 Task: Add the task  Implement a new cloud-based payroll system for a company to the section Code Standardization Sprint in the project AgileNimbus and add a Due Date to the respective task as 2024/03/05
Action: Mouse moved to (685, 353)
Screenshot: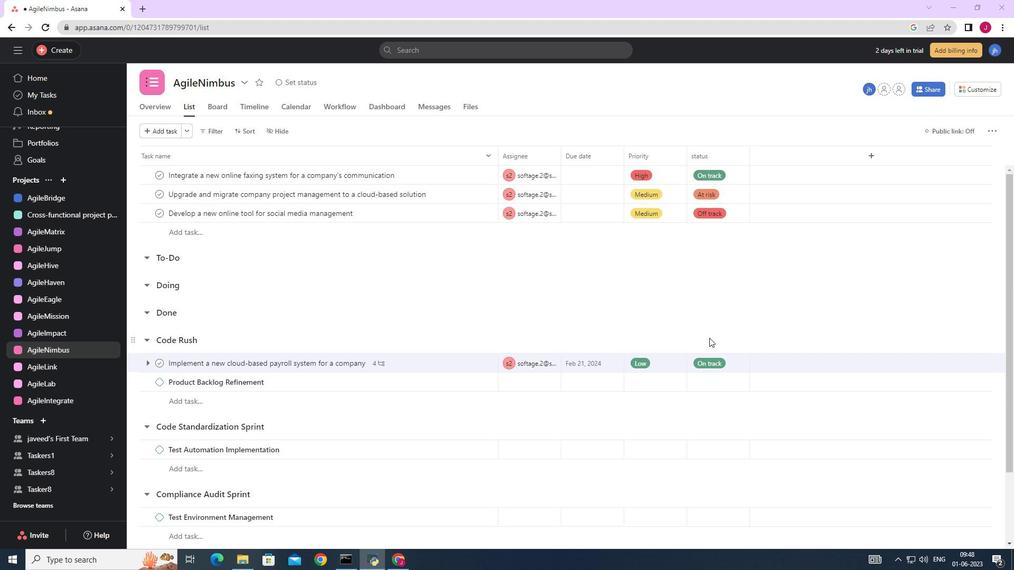 
Action: Mouse scrolled (685, 352) with delta (0, 0)
Screenshot: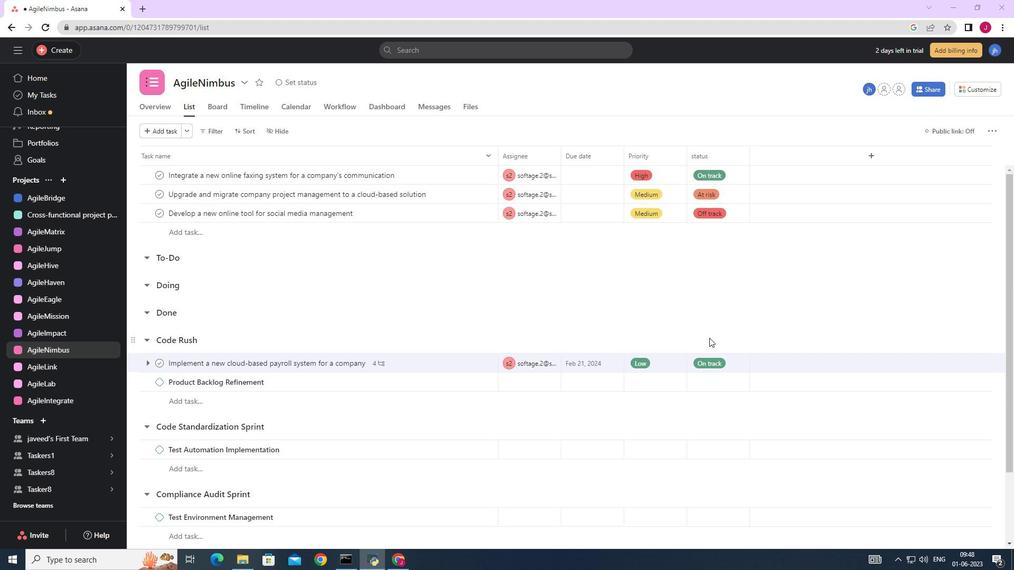 
Action: Mouse moved to (683, 353)
Screenshot: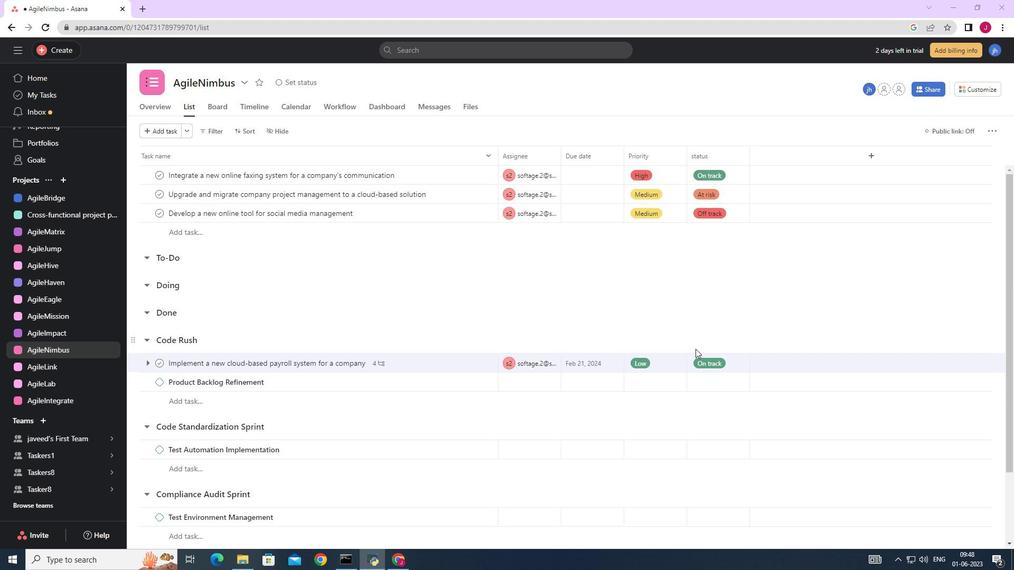 
Action: Mouse scrolled (683, 352) with delta (0, 0)
Screenshot: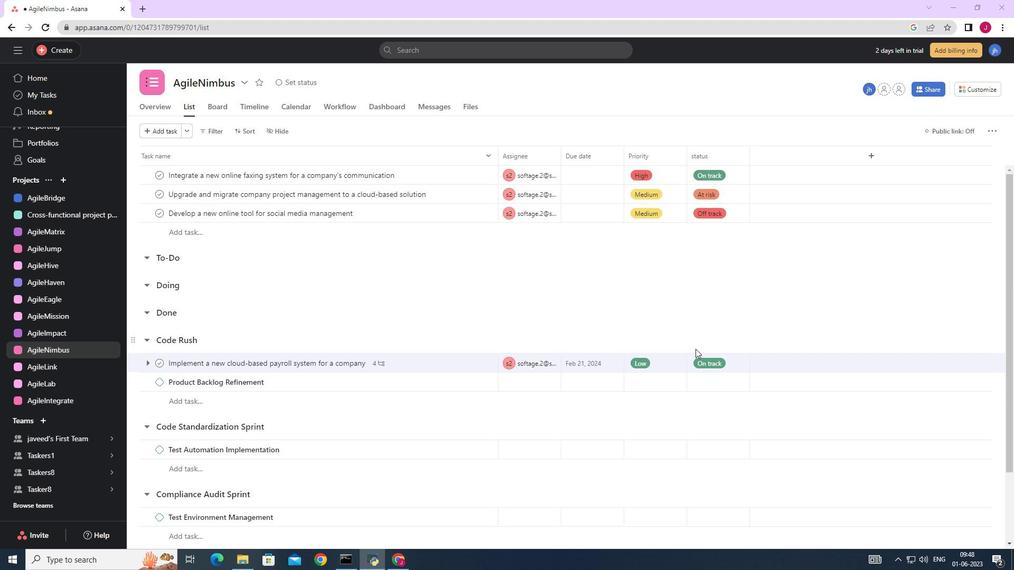 
Action: Mouse moved to (683, 353)
Screenshot: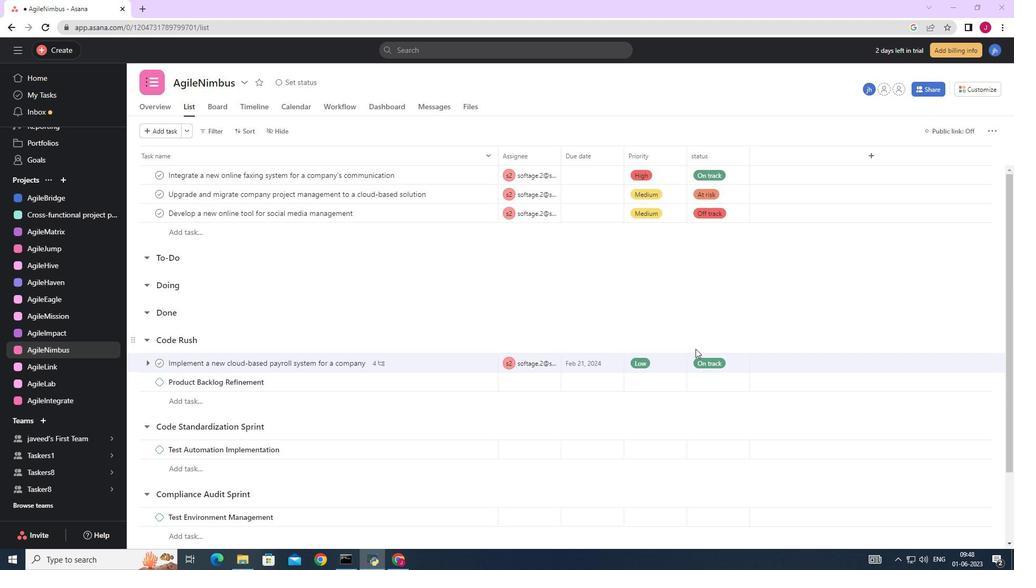 
Action: Mouse scrolled (683, 352) with delta (0, 0)
Screenshot: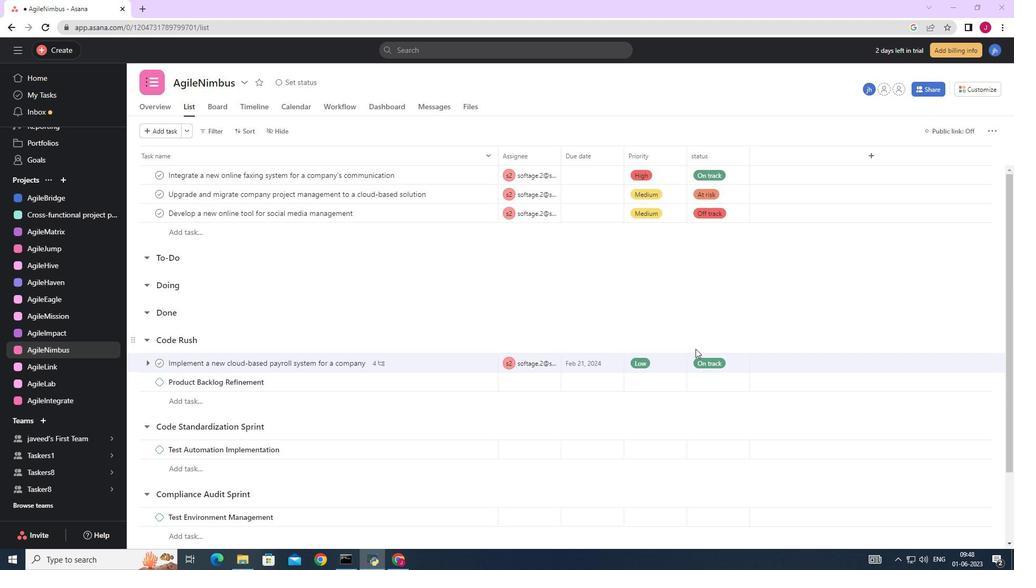 
Action: Mouse moved to (681, 353)
Screenshot: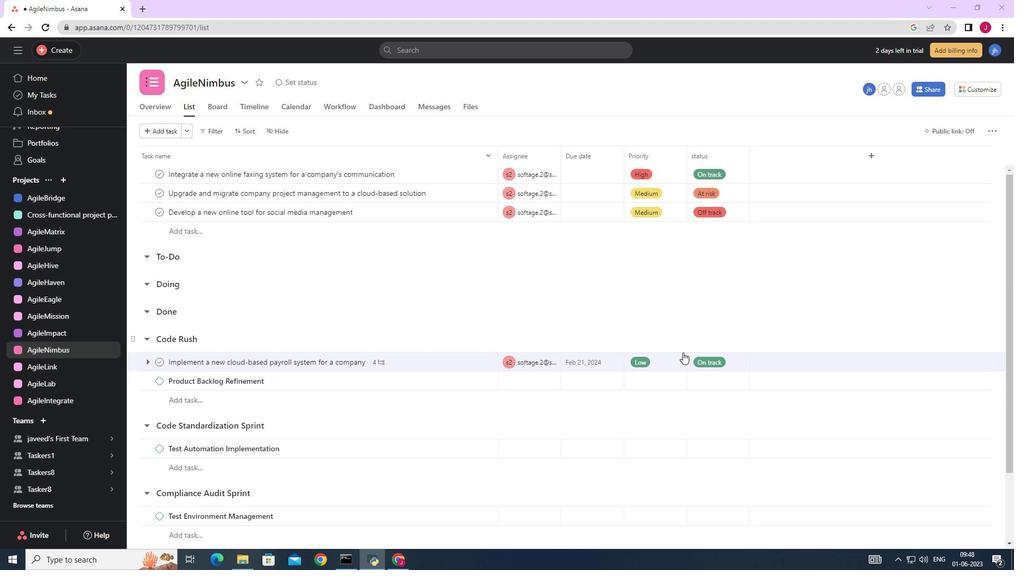 
Action: Mouse scrolled (683, 352) with delta (0, 0)
Screenshot: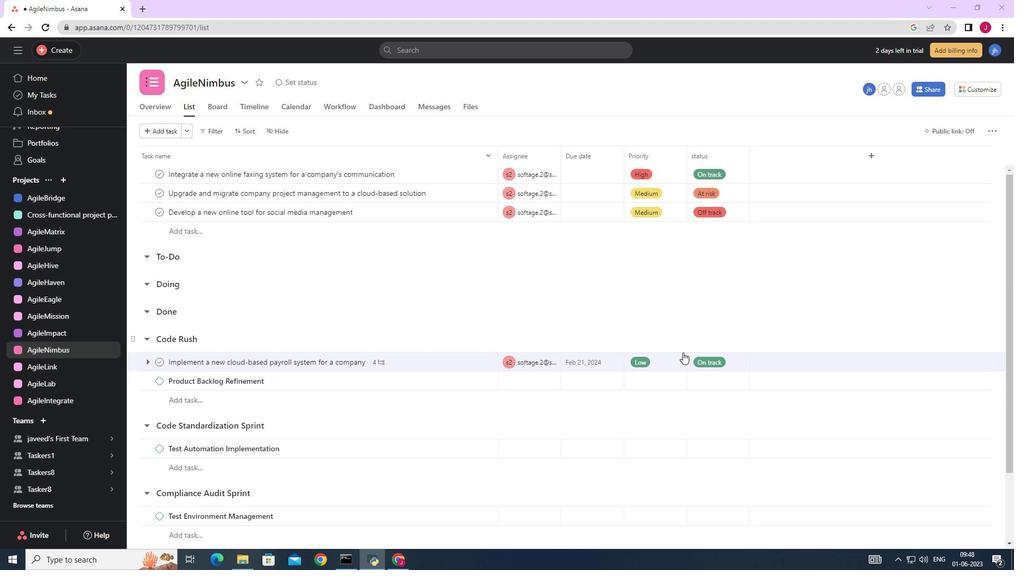 
Action: Mouse moved to (631, 351)
Screenshot: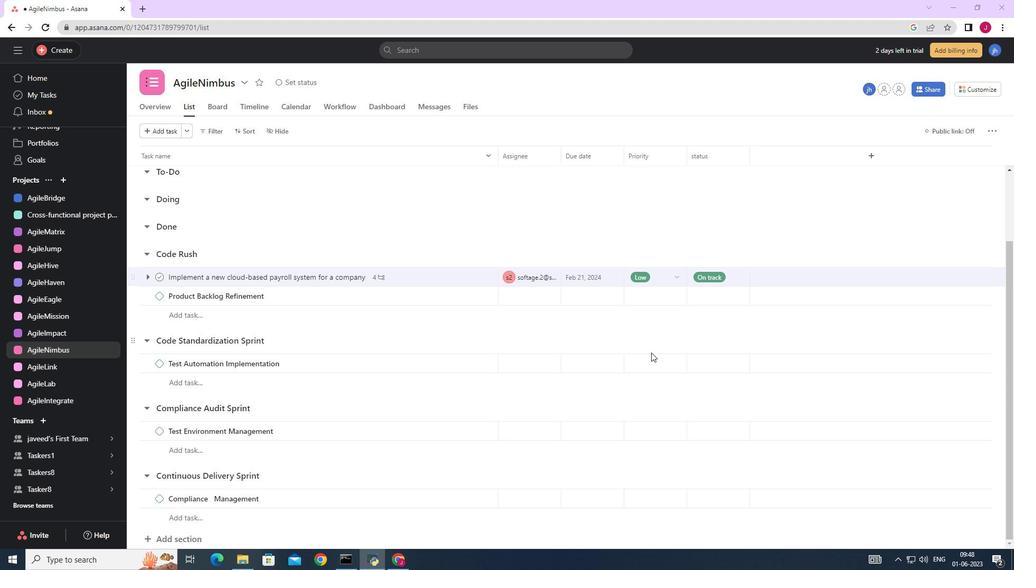 
Action: Mouse scrolled (631, 352) with delta (0, 0)
Screenshot: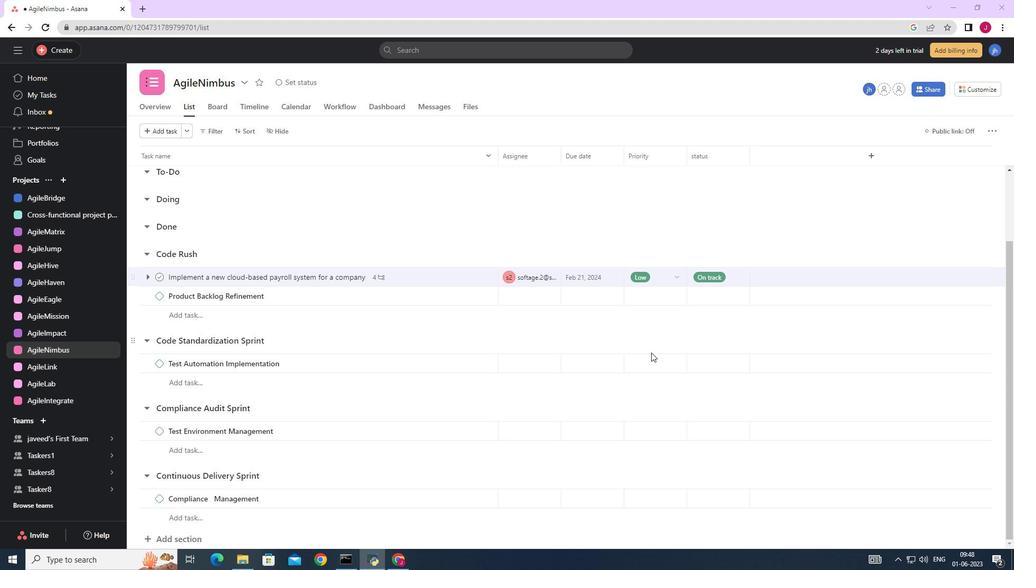 
Action: Mouse moved to (631, 350)
Screenshot: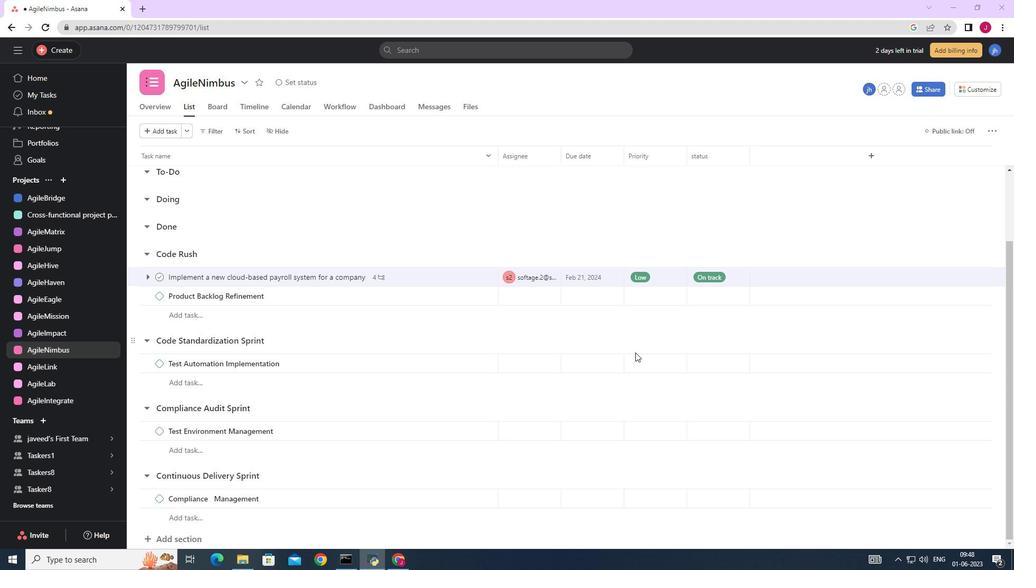 
Action: Mouse scrolled (631, 351) with delta (0, 0)
Screenshot: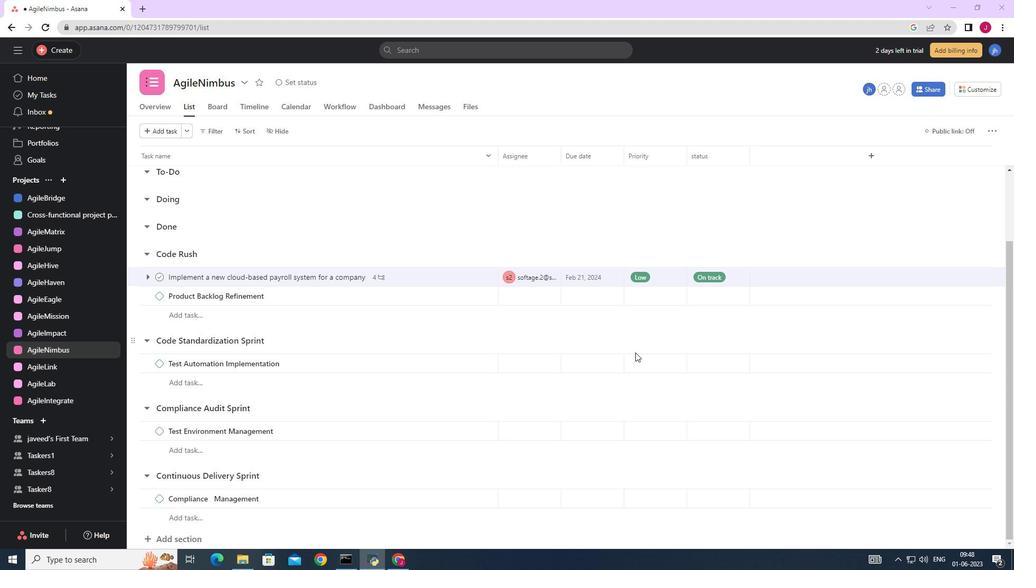
Action: Mouse moved to (466, 363)
Screenshot: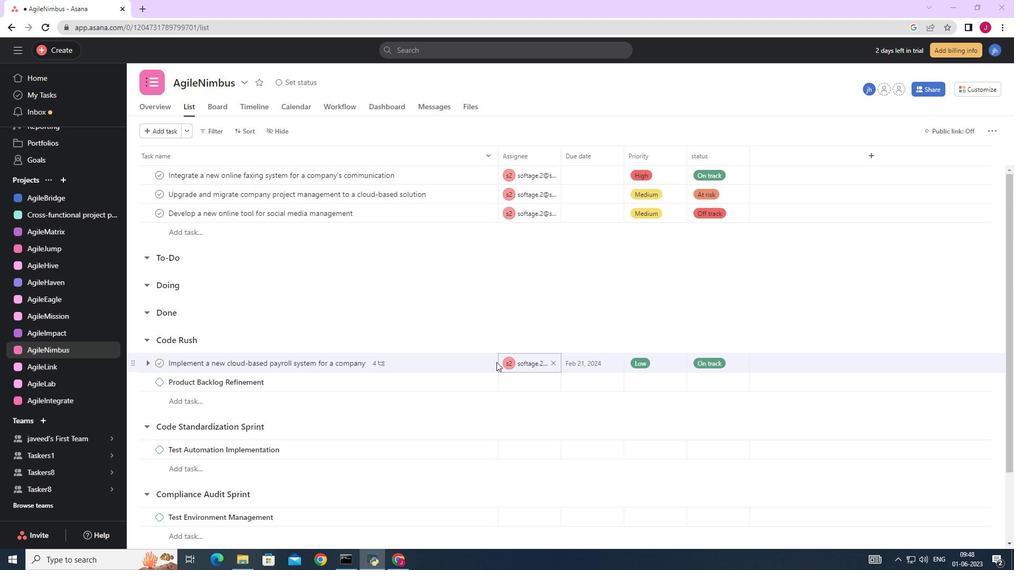 
Action: Mouse pressed left at (466, 363)
Screenshot: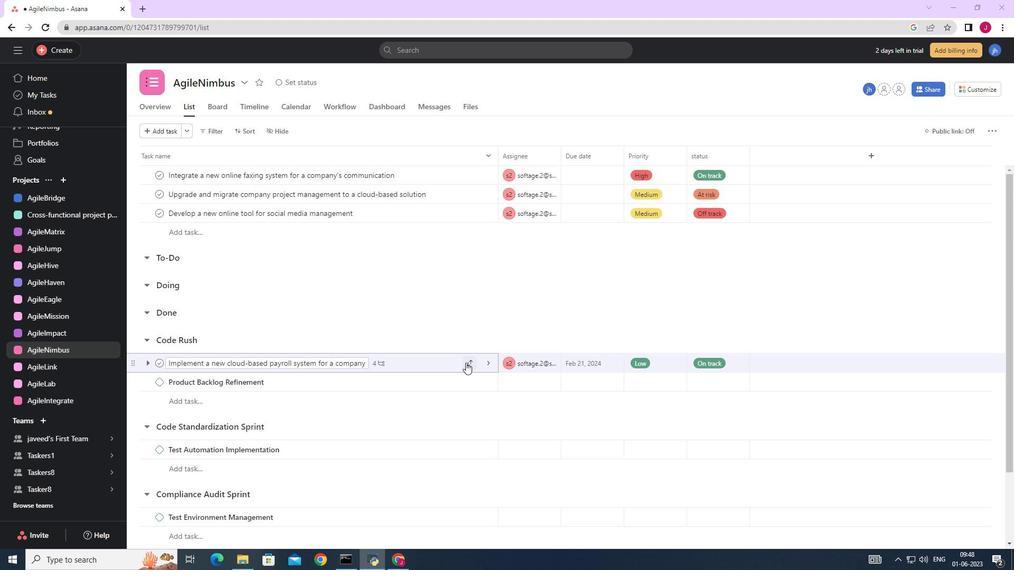 
Action: Mouse moved to (423, 306)
Screenshot: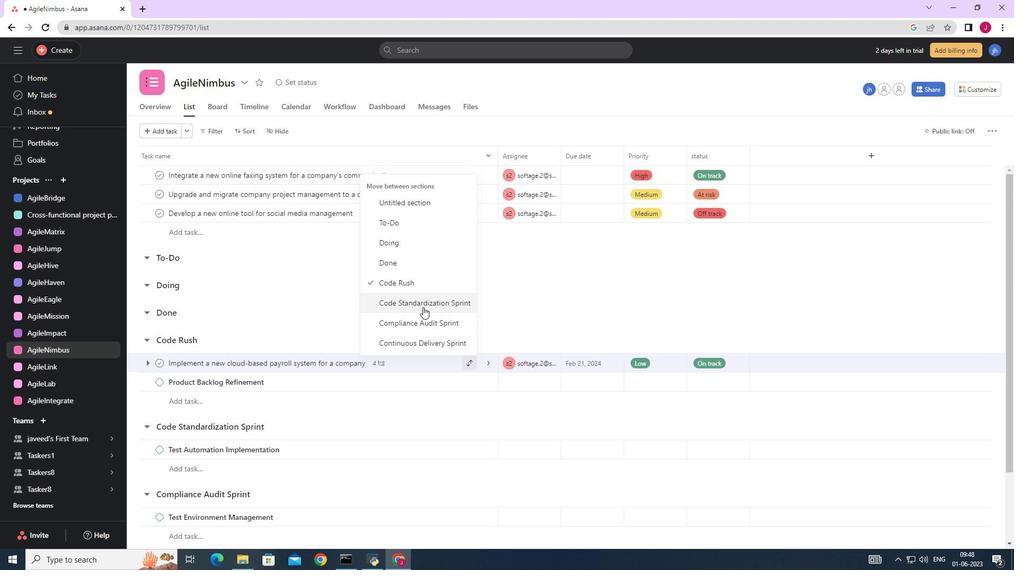 
Action: Mouse pressed left at (423, 306)
Screenshot: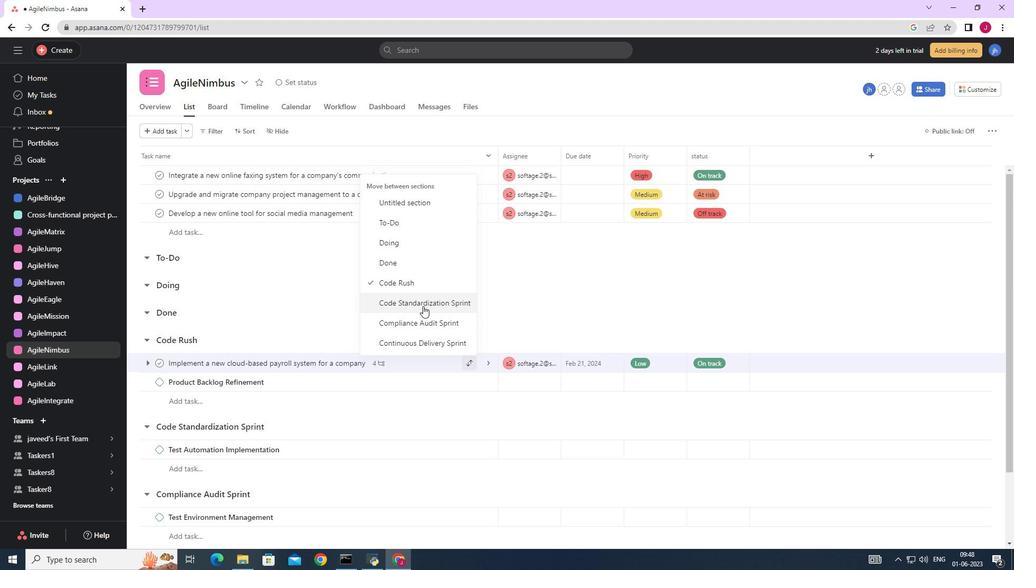 
Action: Mouse moved to (614, 433)
Screenshot: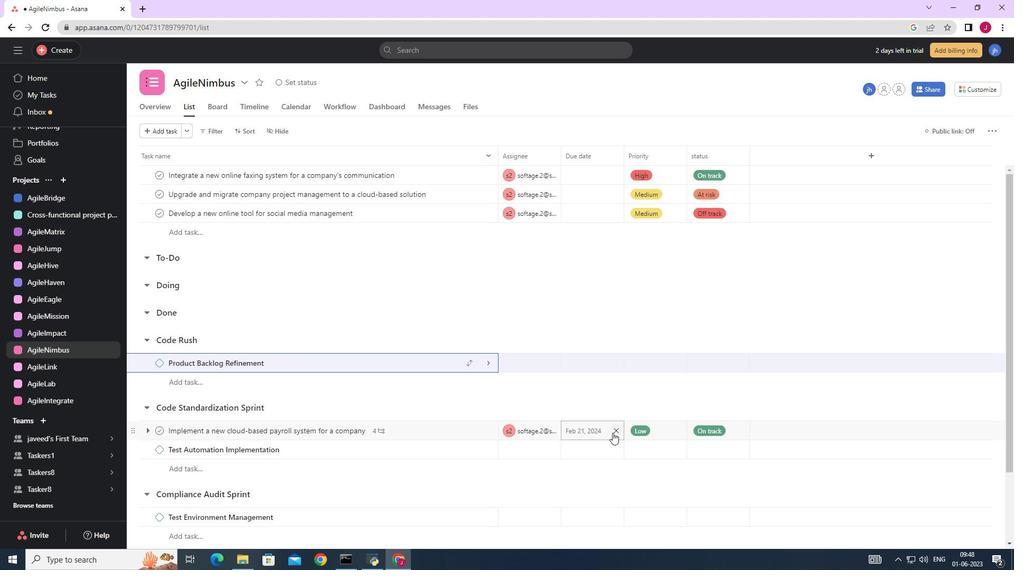 
Action: Mouse pressed left at (614, 433)
Screenshot: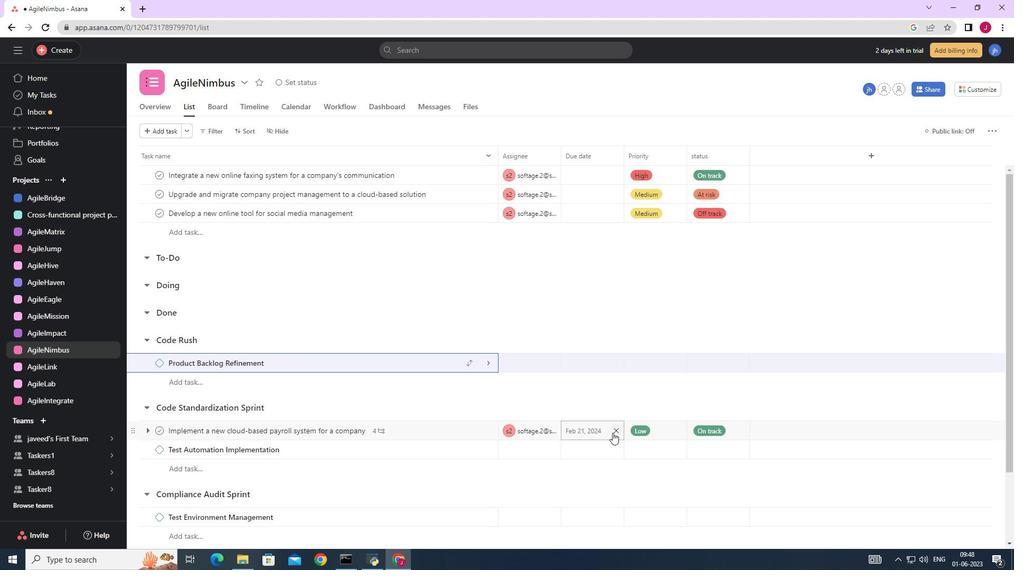
Action: Mouse moved to (600, 430)
Screenshot: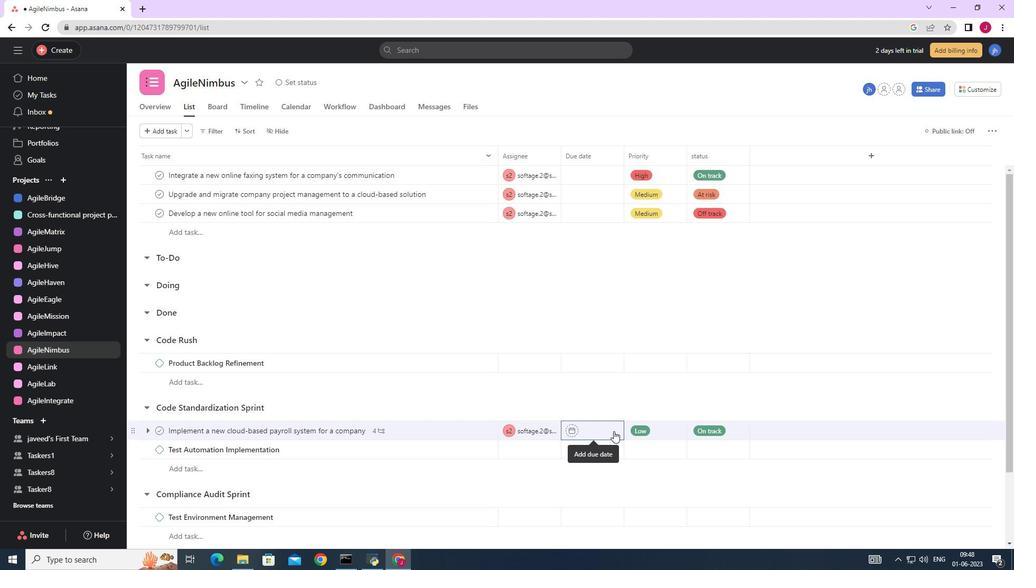
Action: Mouse pressed left at (600, 430)
Screenshot: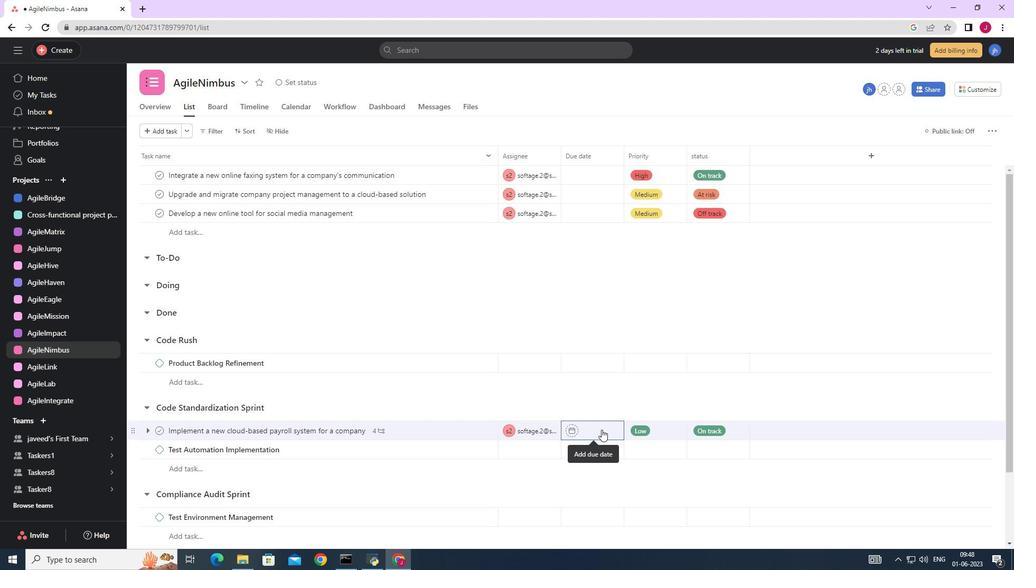 
Action: Mouse moved to (696, 262)
Screenshot: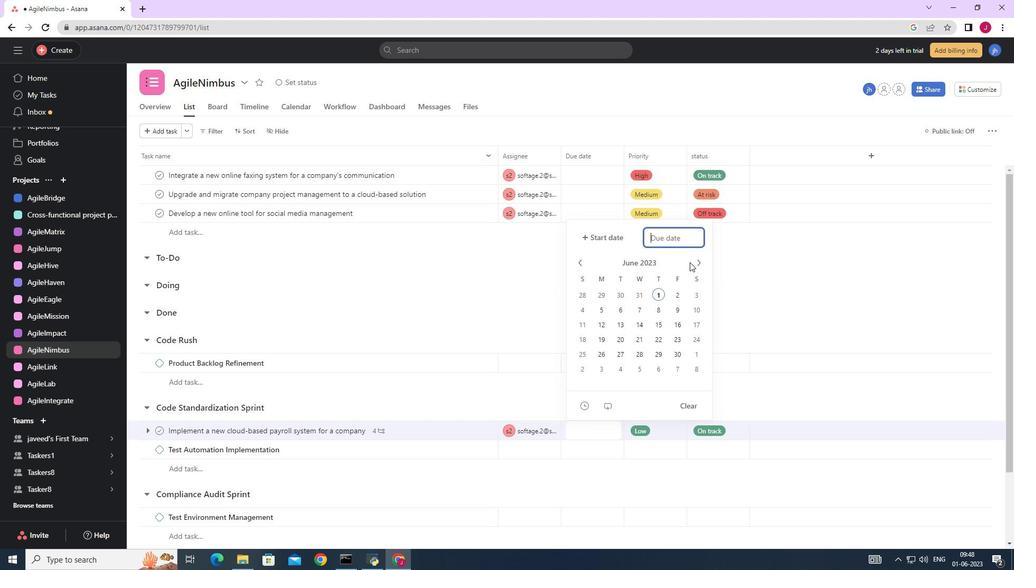 
Action: Mouse pressed left at (696, 262)
Screenshot: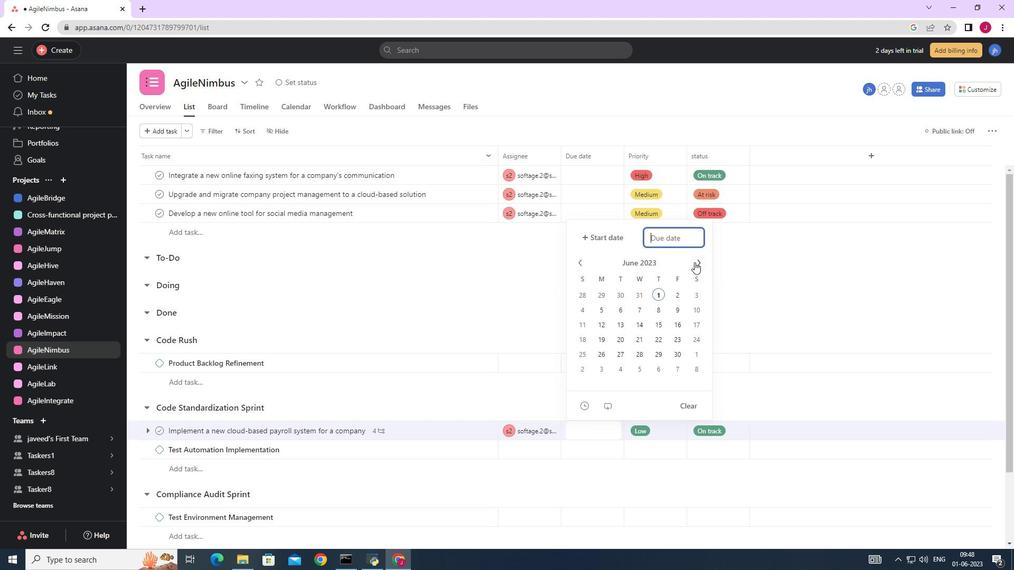 
Action: Mouse pressed left at (696, 262)
Screenshot: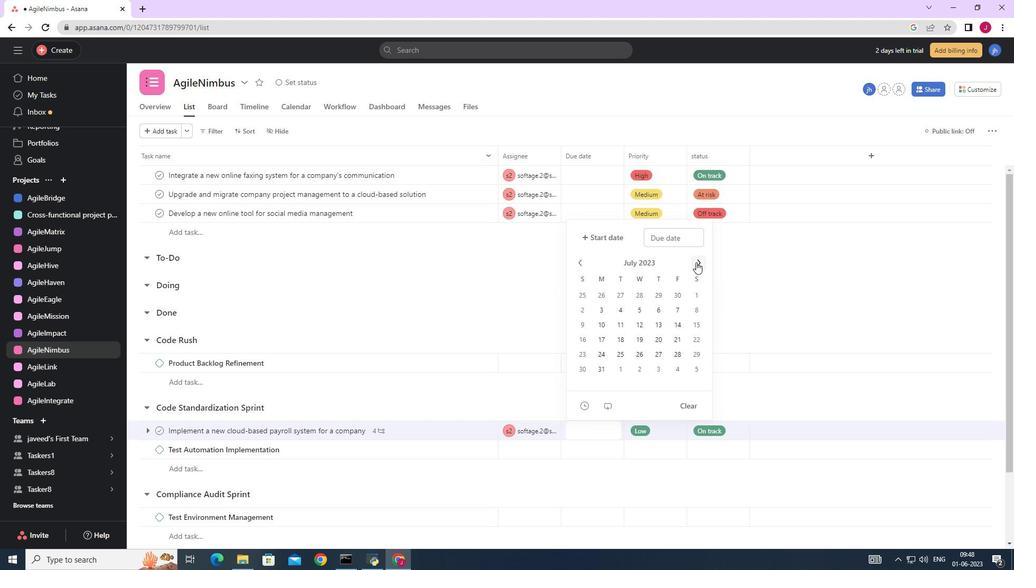 
Action: Mouse pressed left at (696, 262)
Screenshot: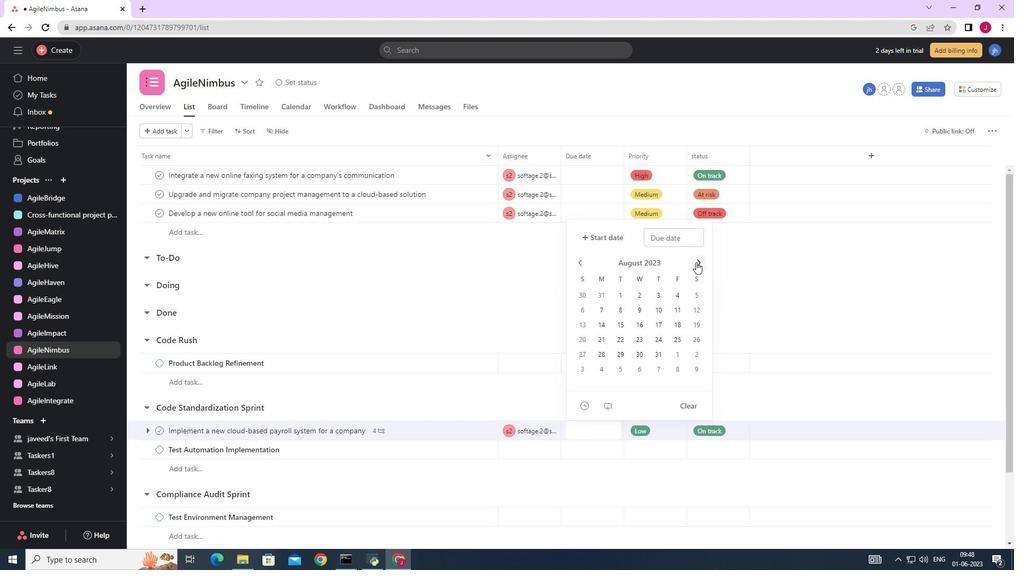 
Action: Mouse pressed left at (696, 262)
Screenshot: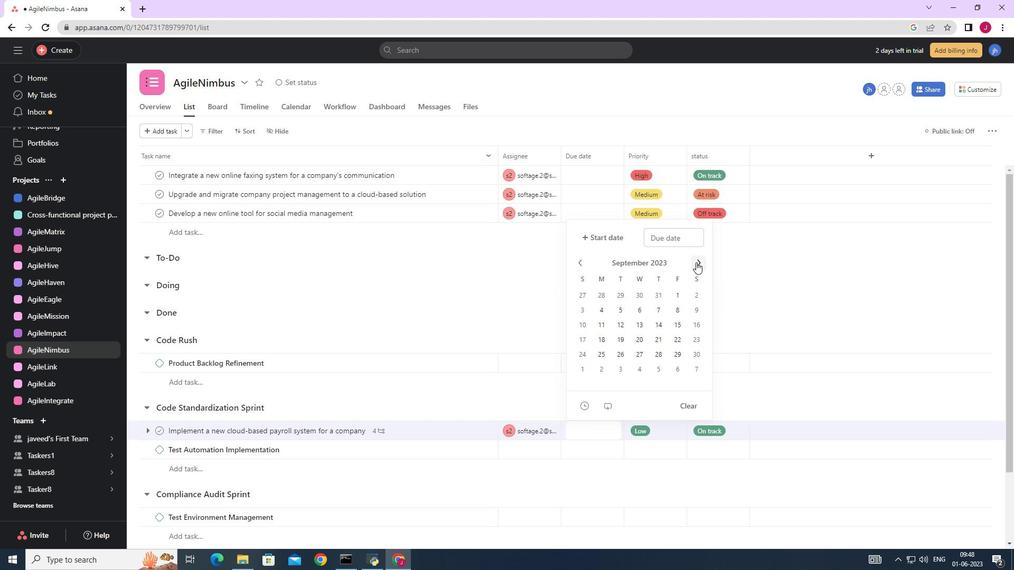 
Action: Mouse pressed left at (696, 262)
Screenshot: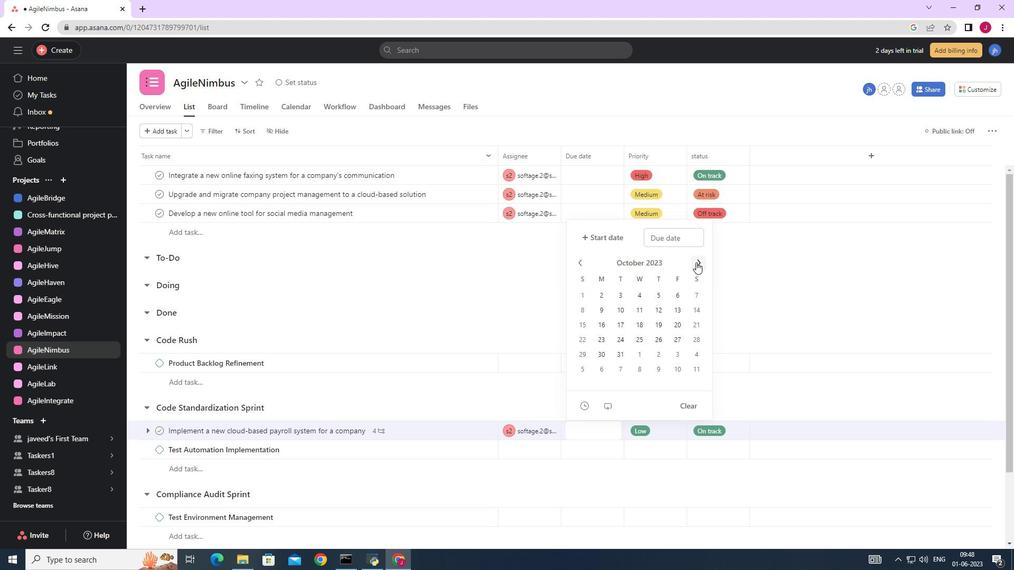 
Action: Mouse pressed left at (696, 262)
Screenshot: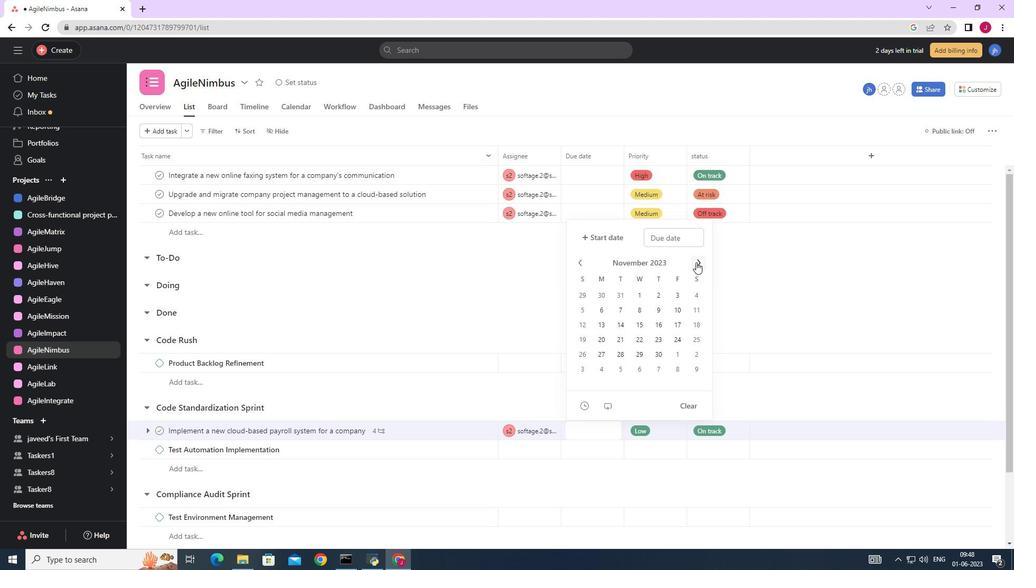 
Action: Mouse pressed left at (696, 262)
Screenshot: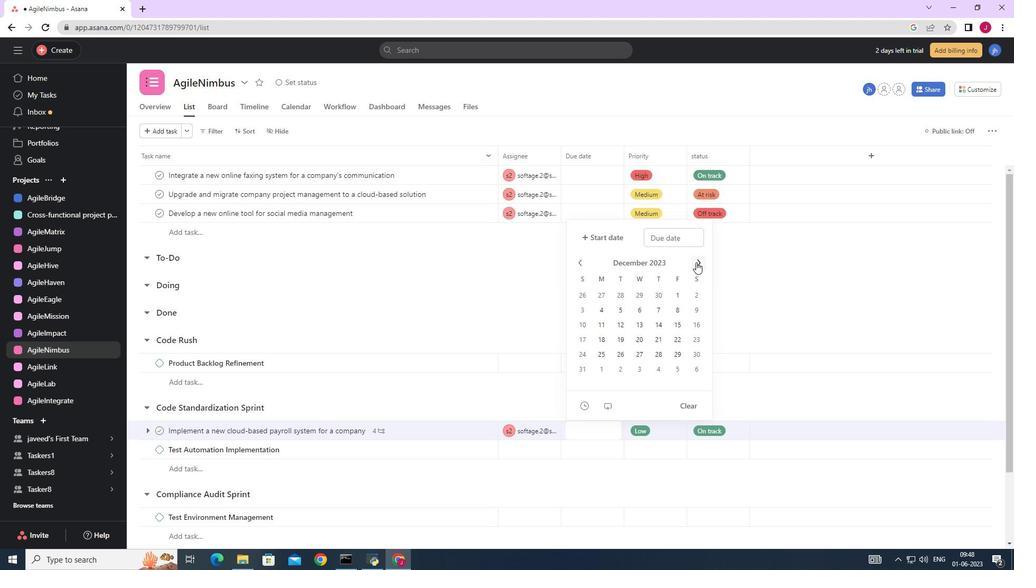 
Action: Mouse pressed left at (696, 262)
Screenshot: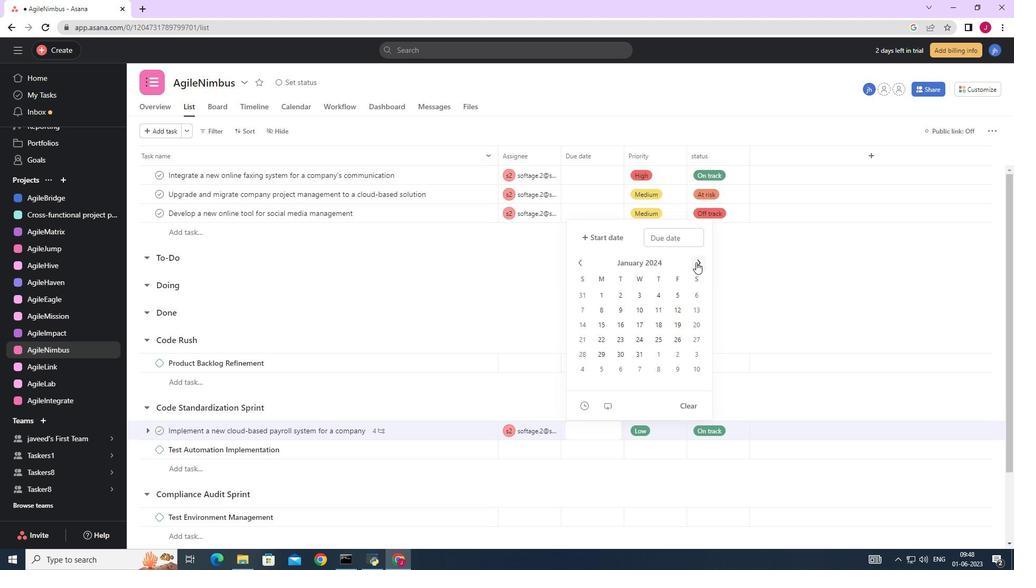 
Action: Mouse pressed left at (696, 262)
Screenshot: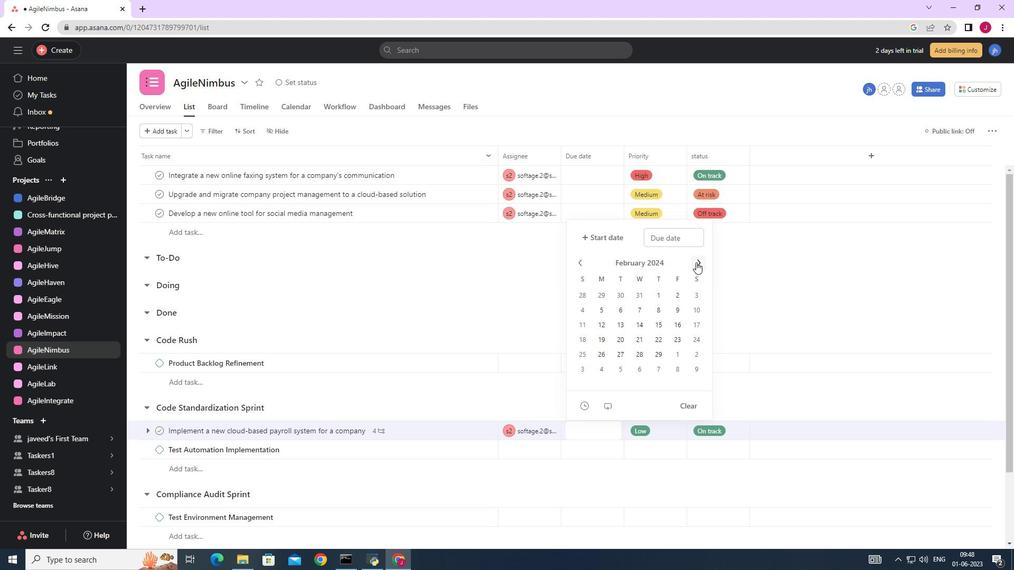 
Action: Mouse moved to (617, 306)
Screenshot: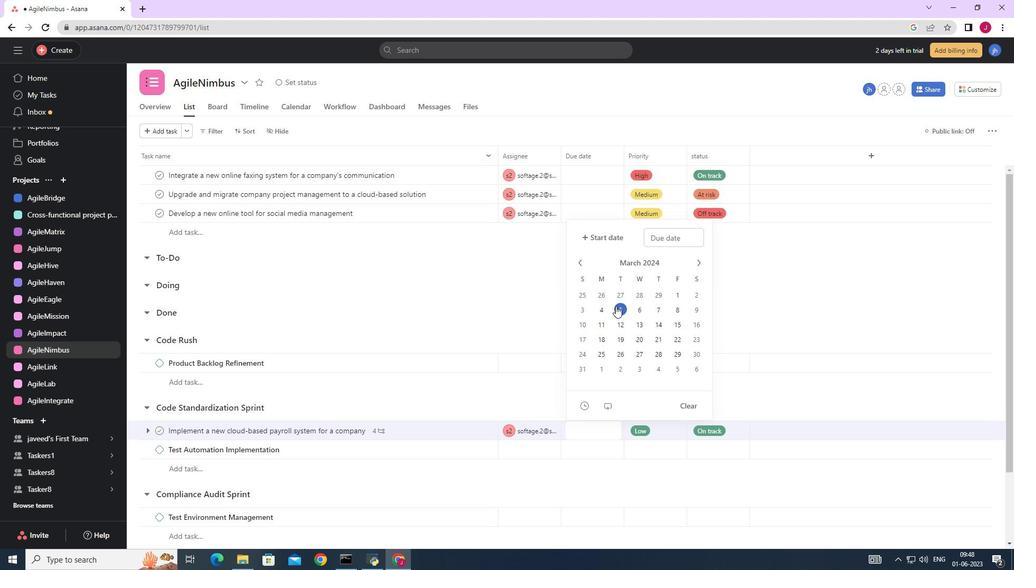 
Action: Mouse pressed left at (617, 306)
Screenshot: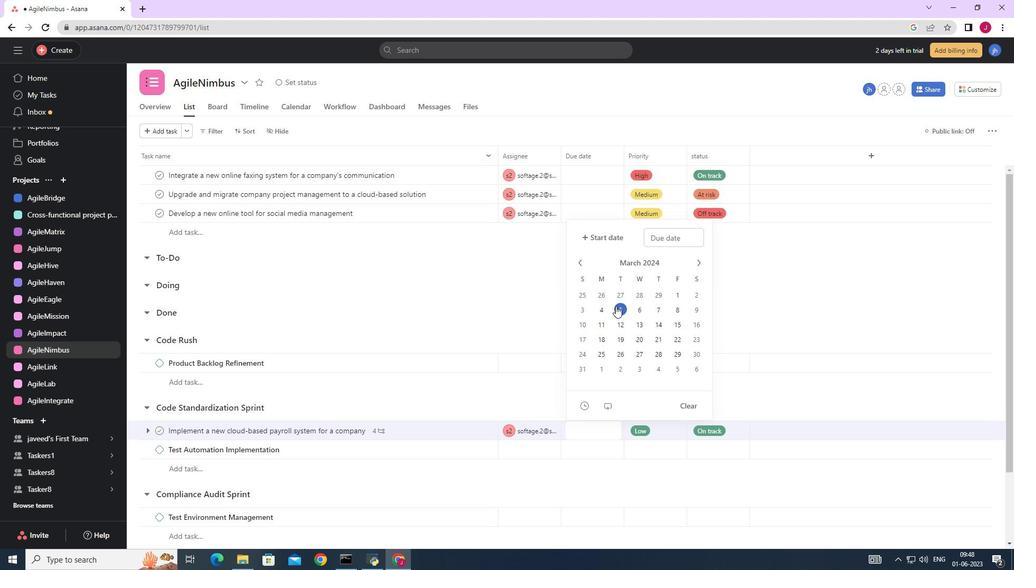 
Action: Mouse moved to (891, 291)
Screenshot: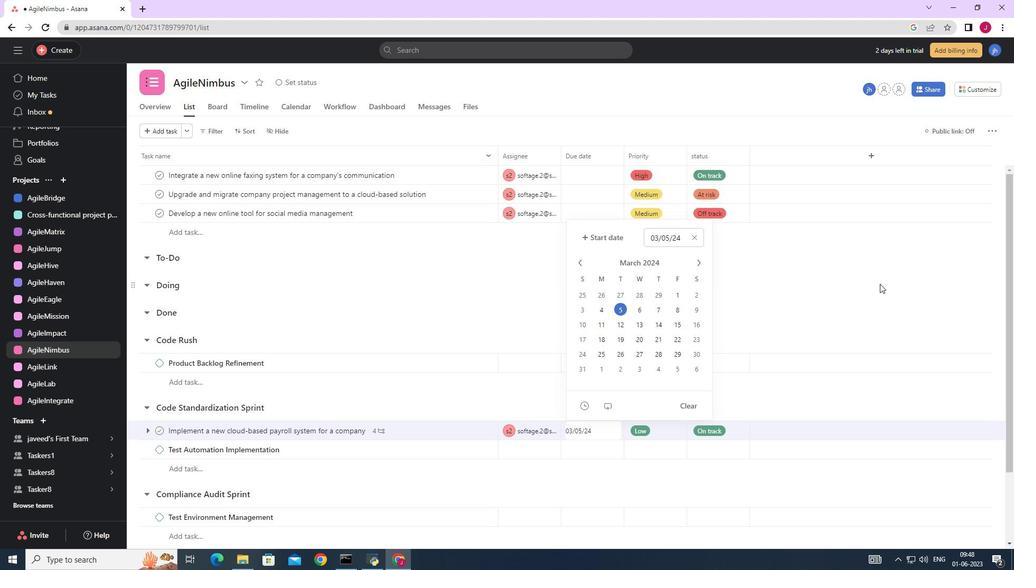 
Action: Mouse pressed left at (891, 291)
Screenshot: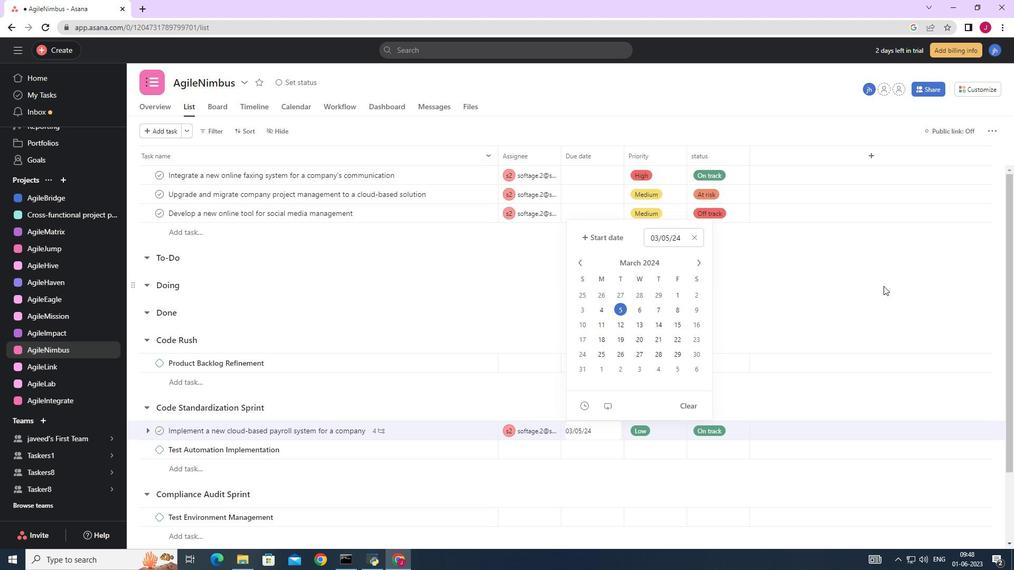 
